Task: Change page margins to "custom numbers left 0.121".
Action: Mouse moved to (84, 142)
Screenshot: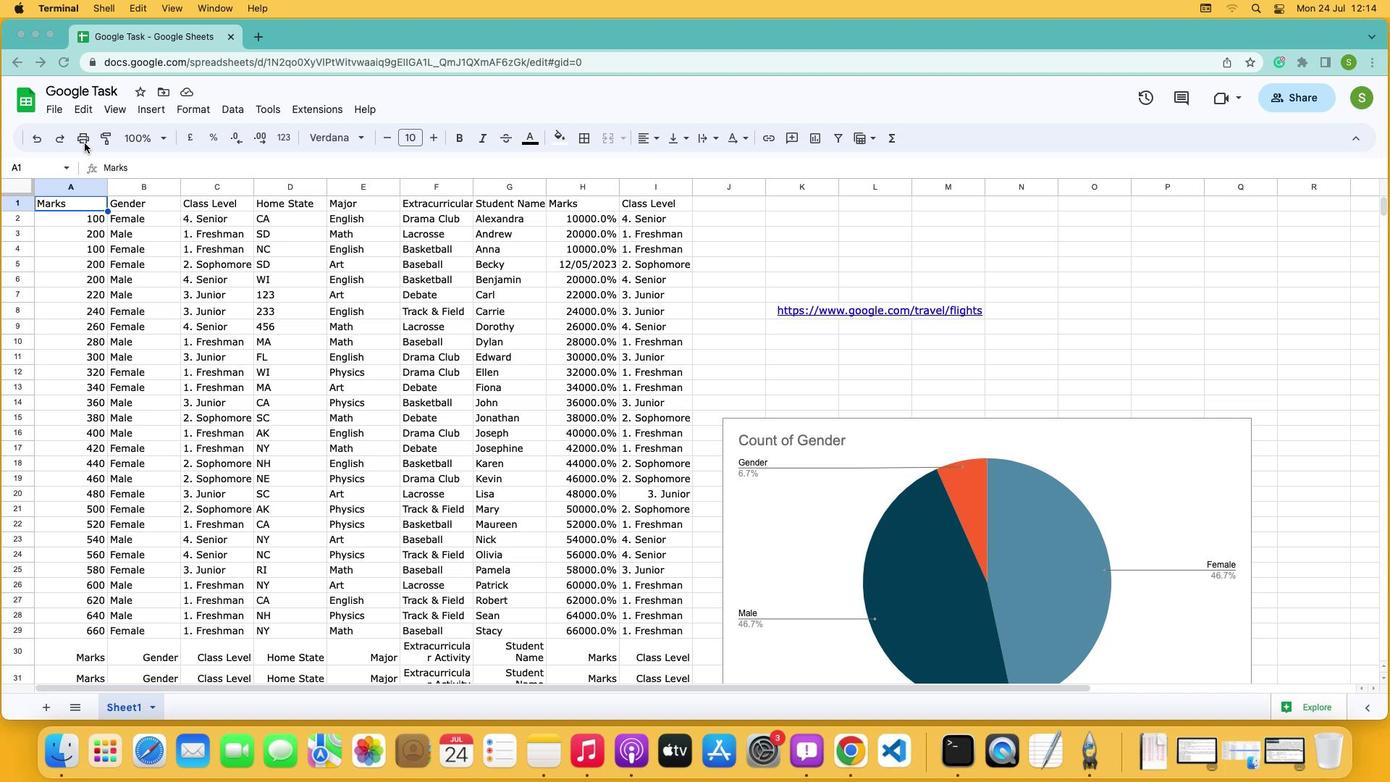 
Action: Mouse pressed left at (84, 142)
Screenshot: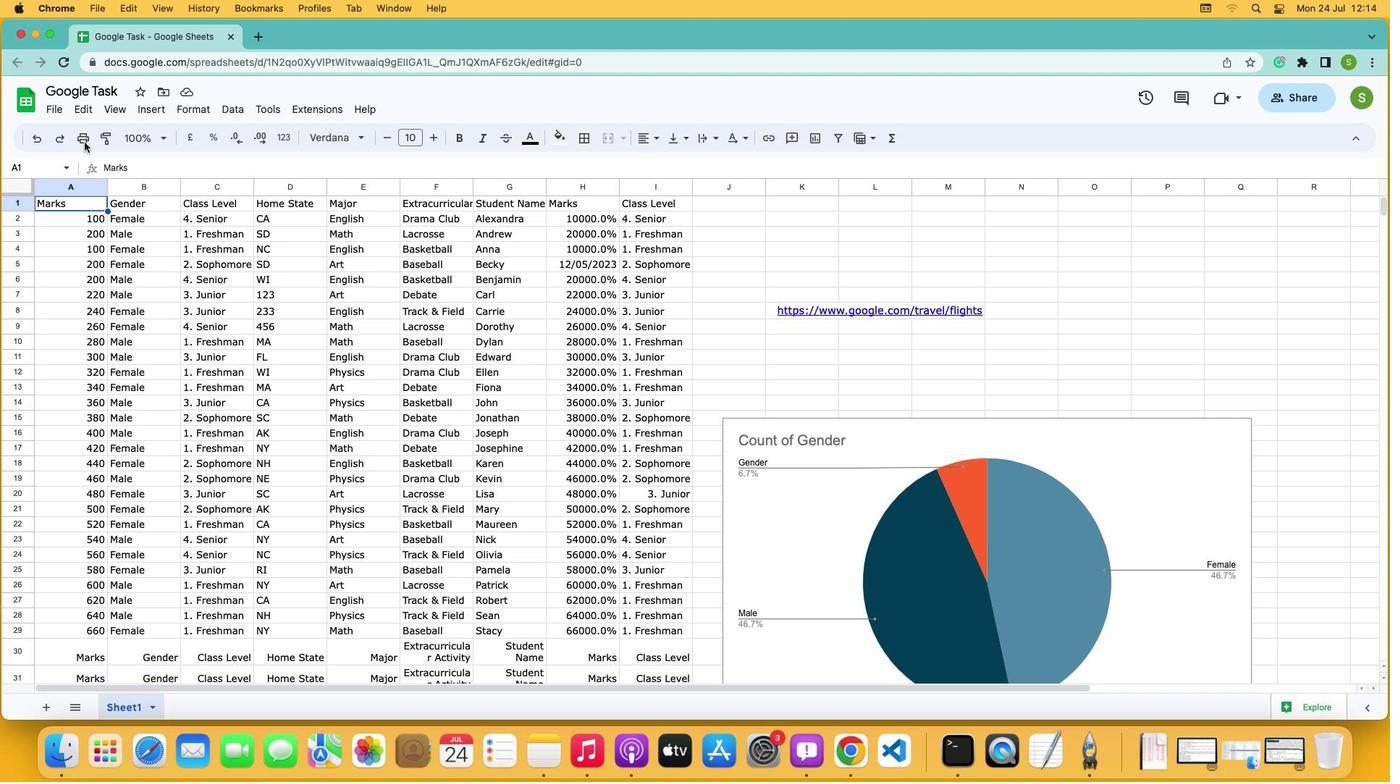 
Action: Mouse moved to (84, 142)
Screenshot: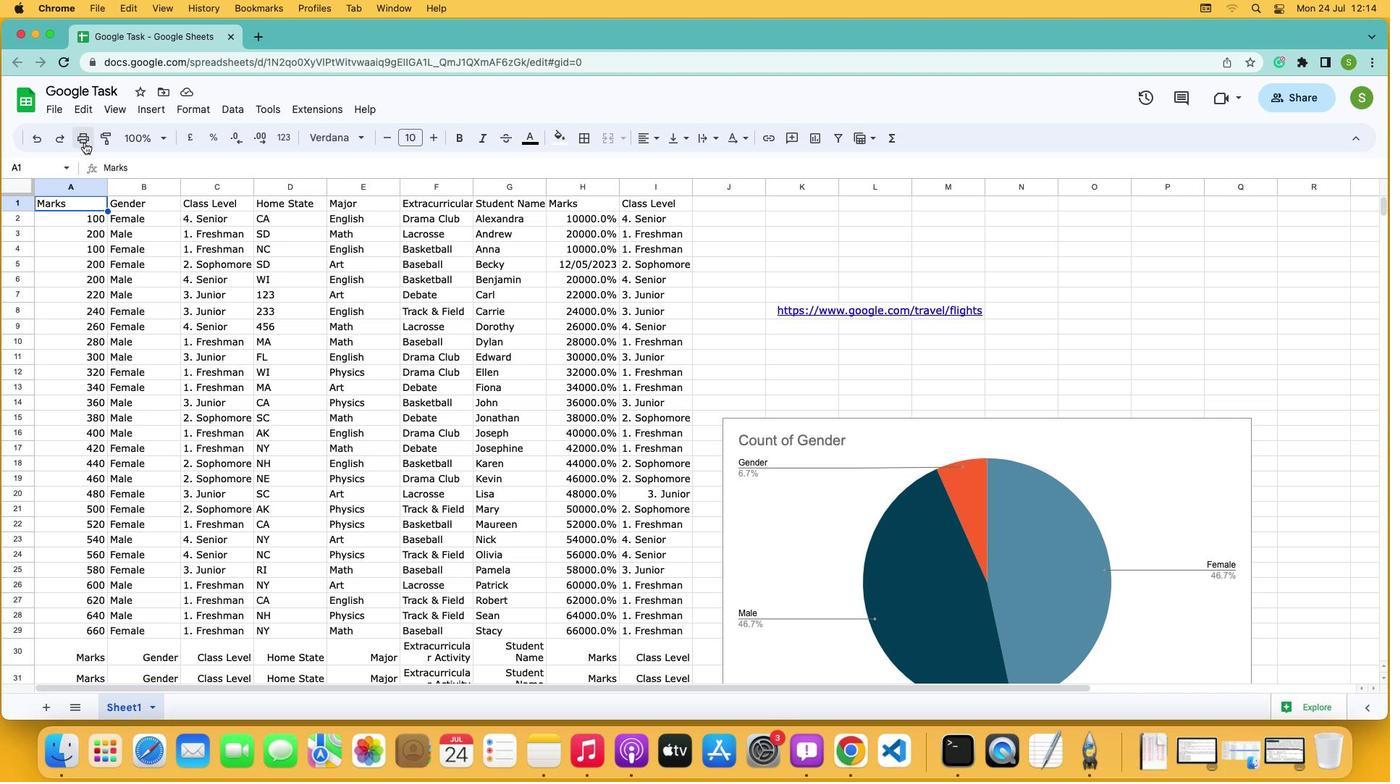 
Action: Mouse pressed left at (84, 142)
Screenshot: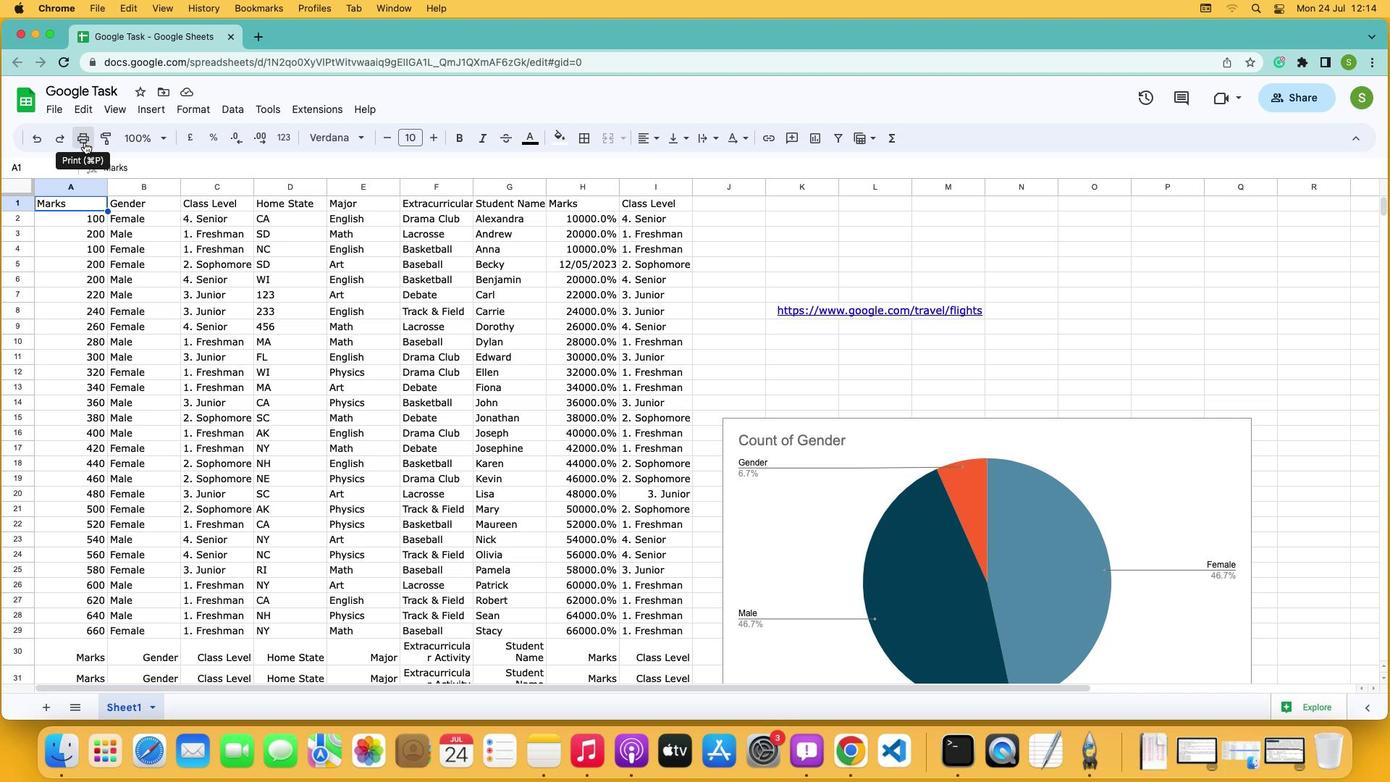 
Action: Mouse moved to (1348, 403)
Screenshot: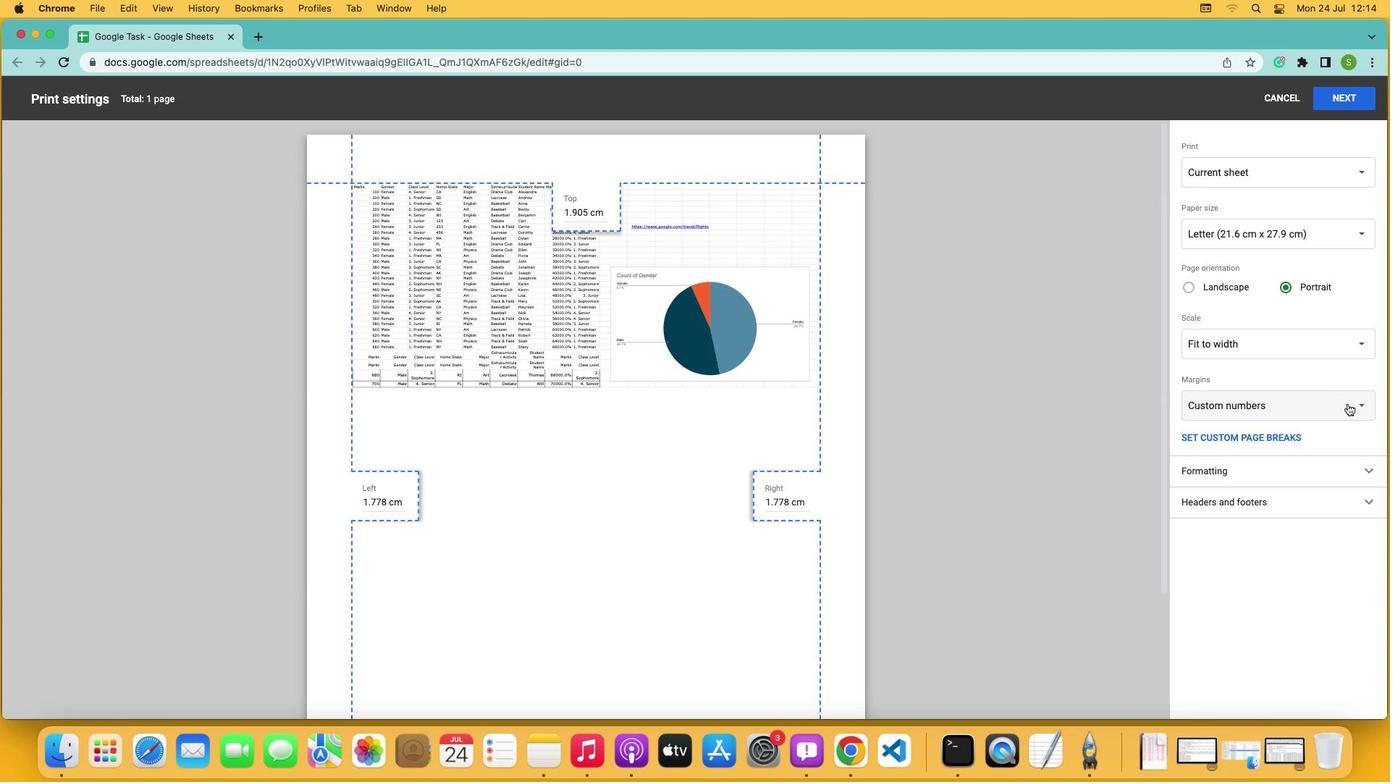 
Action: Mouse pressed left at (1348, 403)
Screenshot: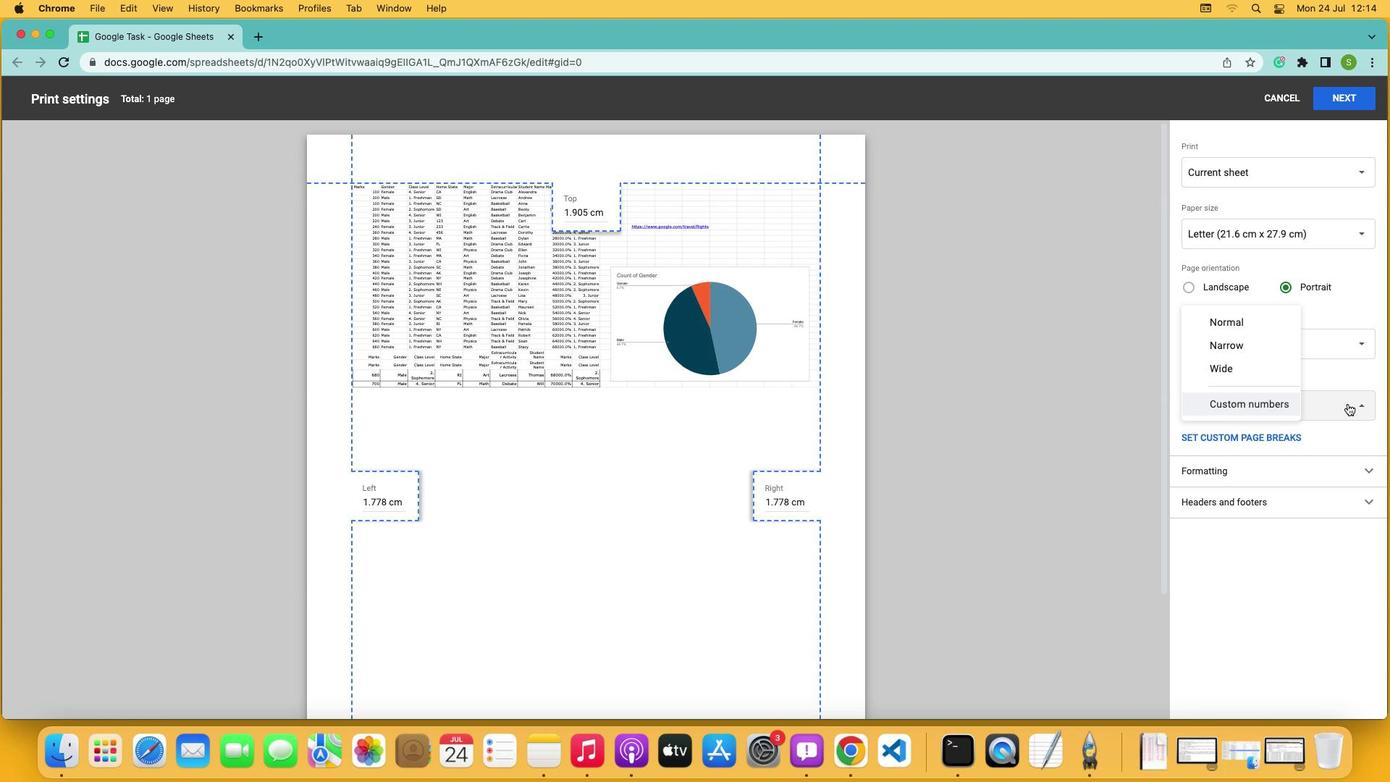 
Action: Mouse moved to (1247, 400)
Screenshot: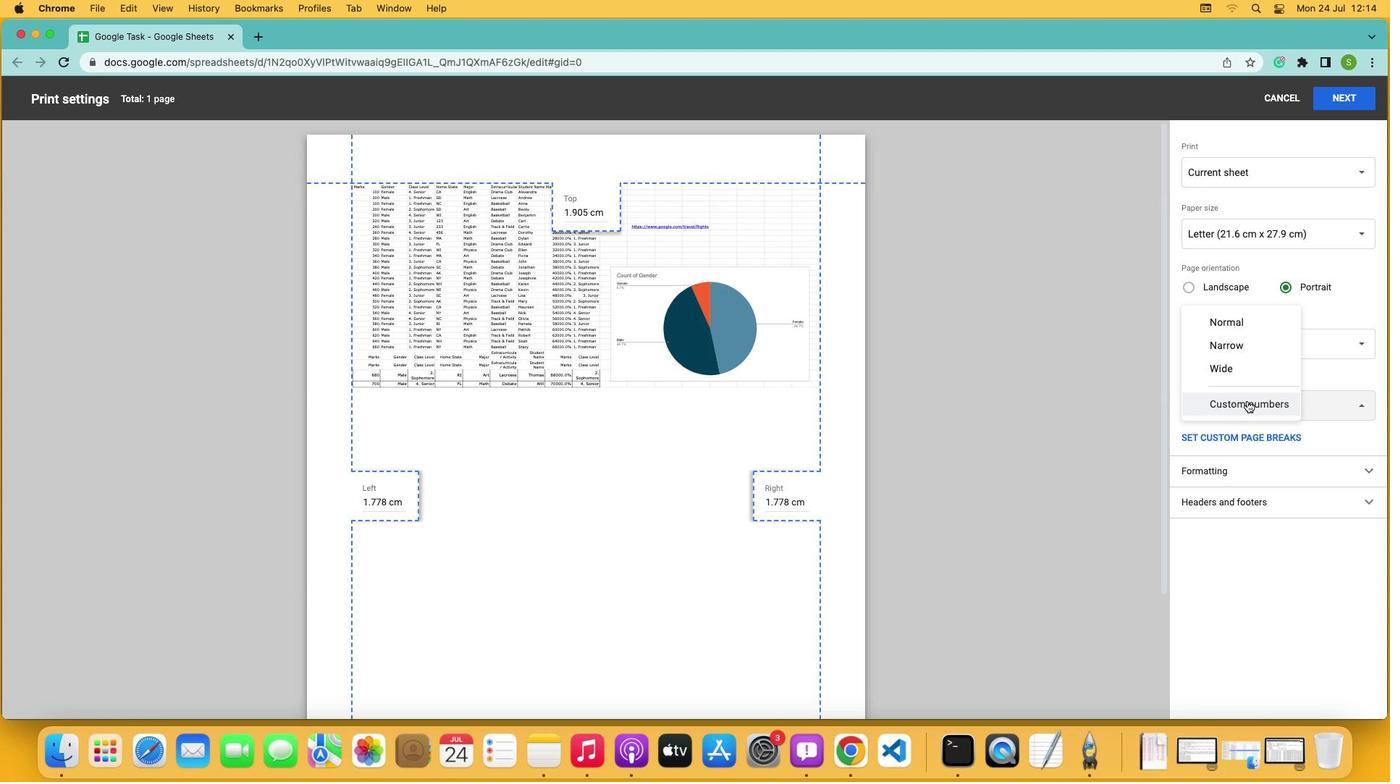 
Action: Mouse pressed left at (1247, 400)
Screenshot: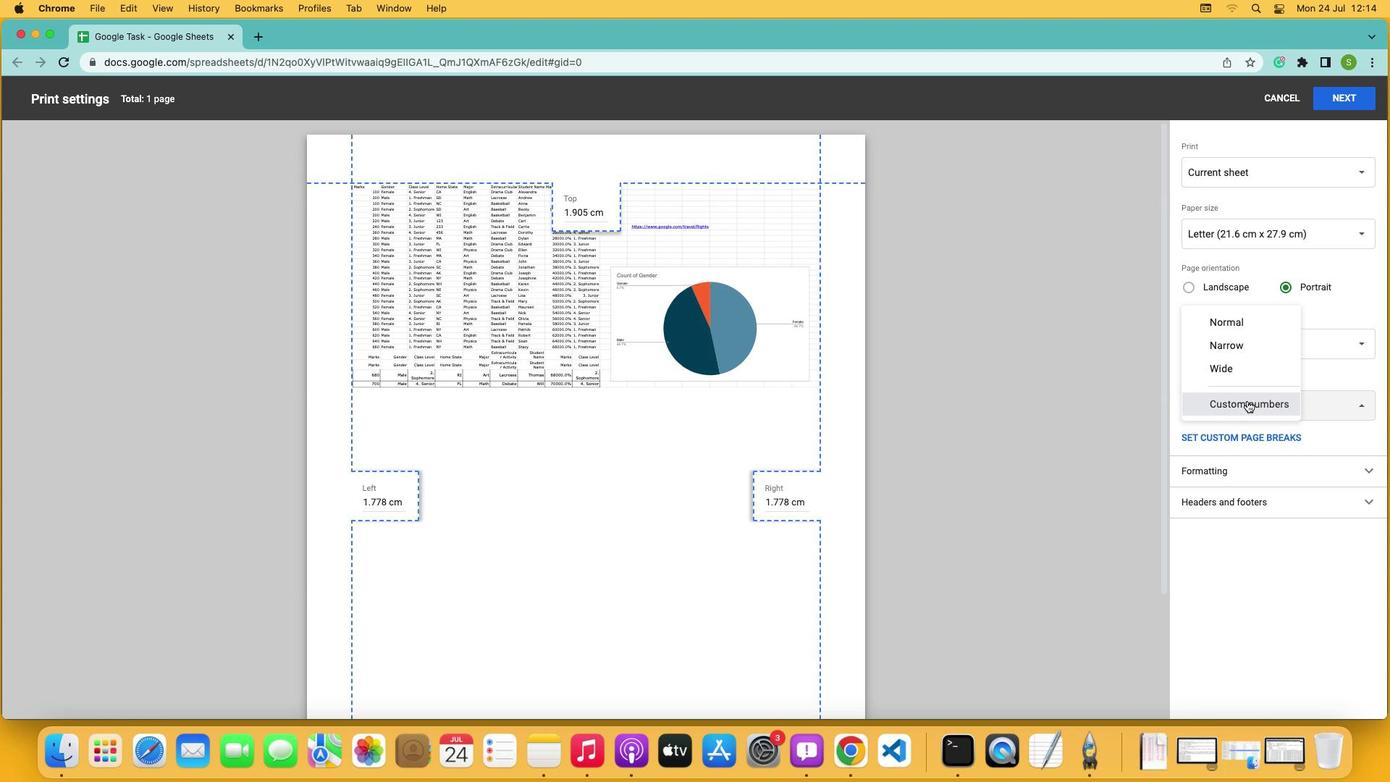 
Action: Mouse moved to (388, 501)
Screenshot: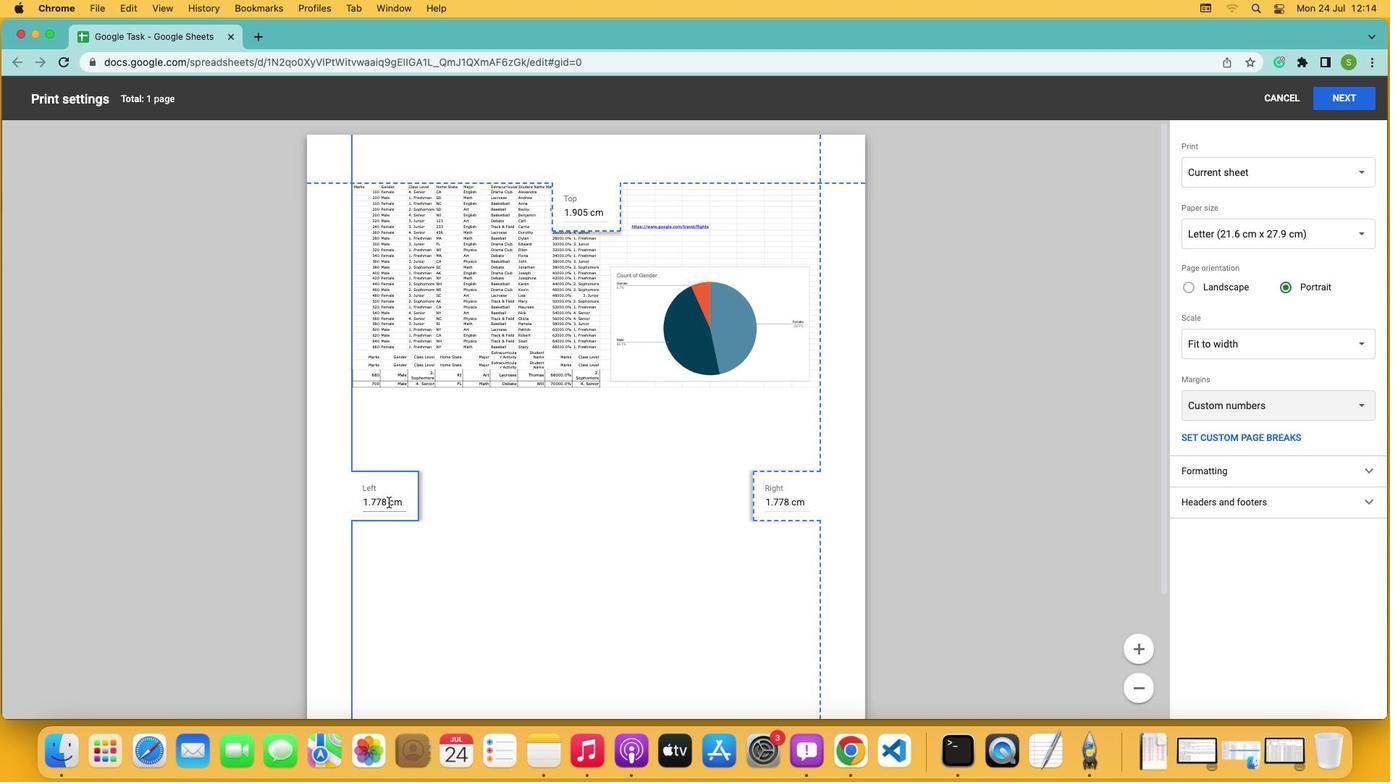 
Action: Mouse pressed left at (388, 501)
Screenshot: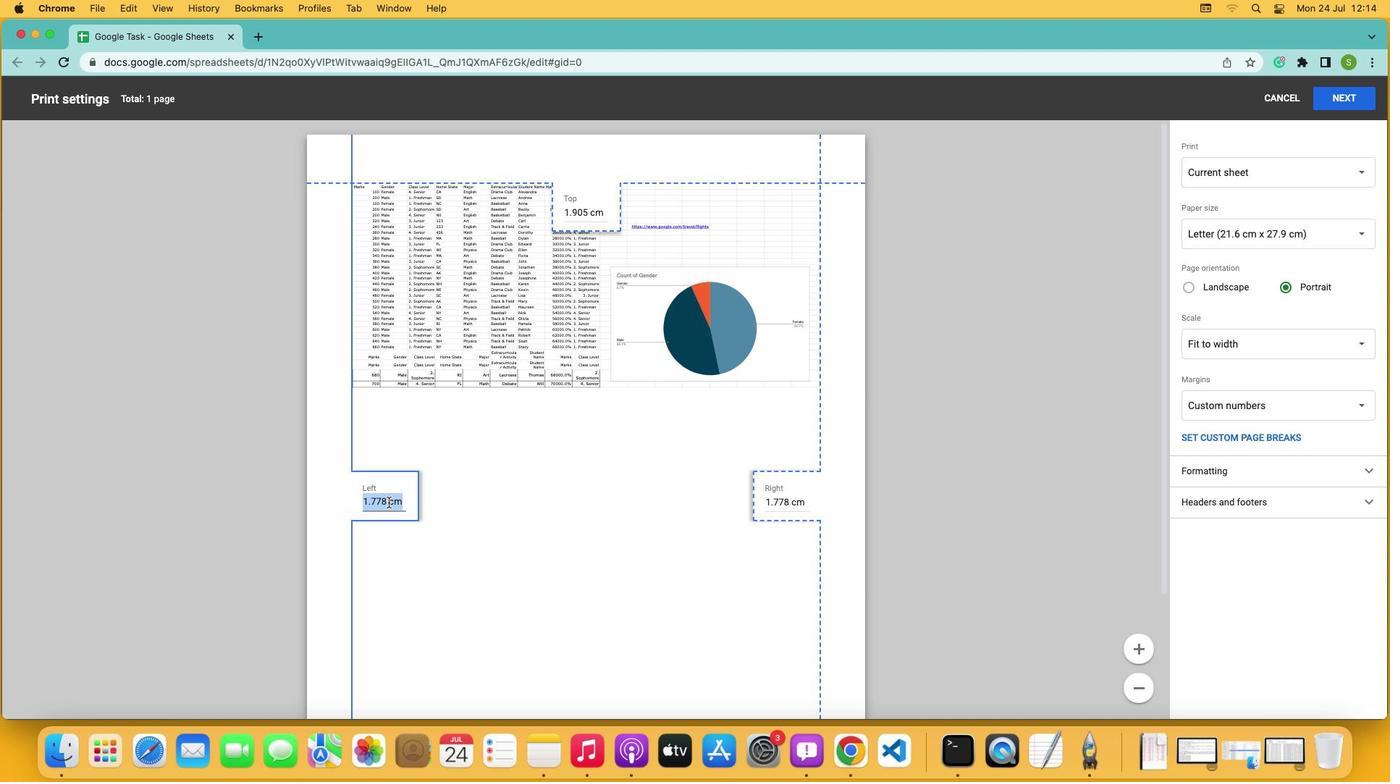 
Action: Mouse moved to (389, 502)
Screenshot: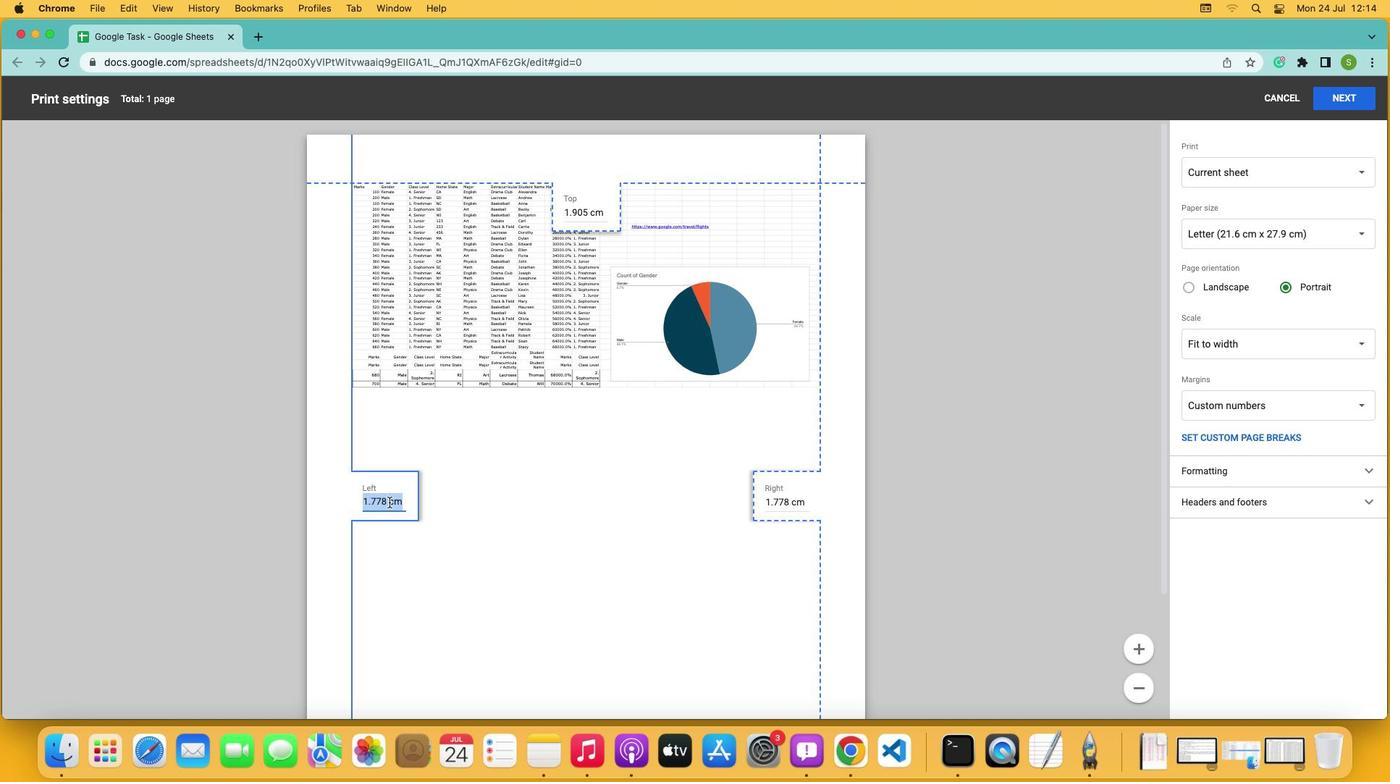 
Action: Key pressed '0''.''1''2''1'
Screenshot: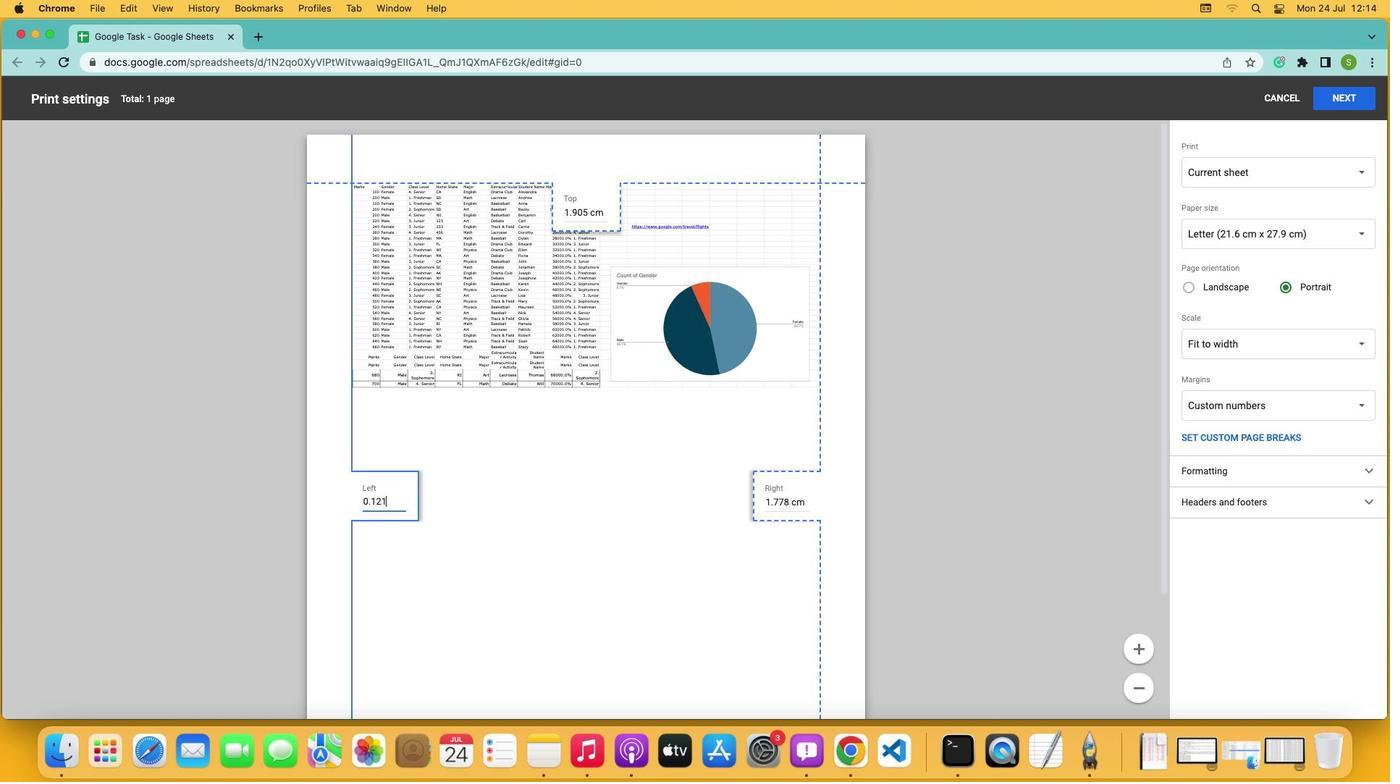 
Action: Mouse moved to (427, 504)
Screenshot: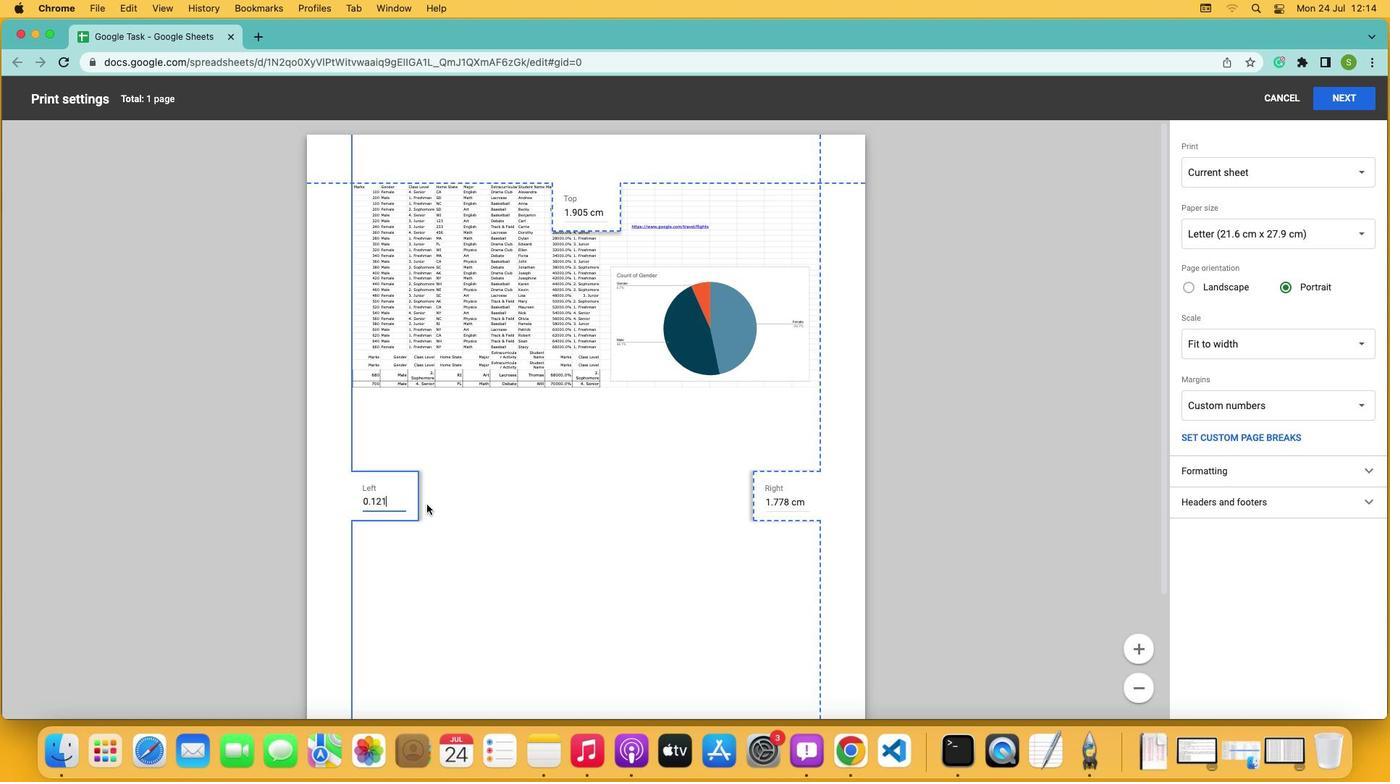 
Action: Key pressed Key.enter
Screenshot: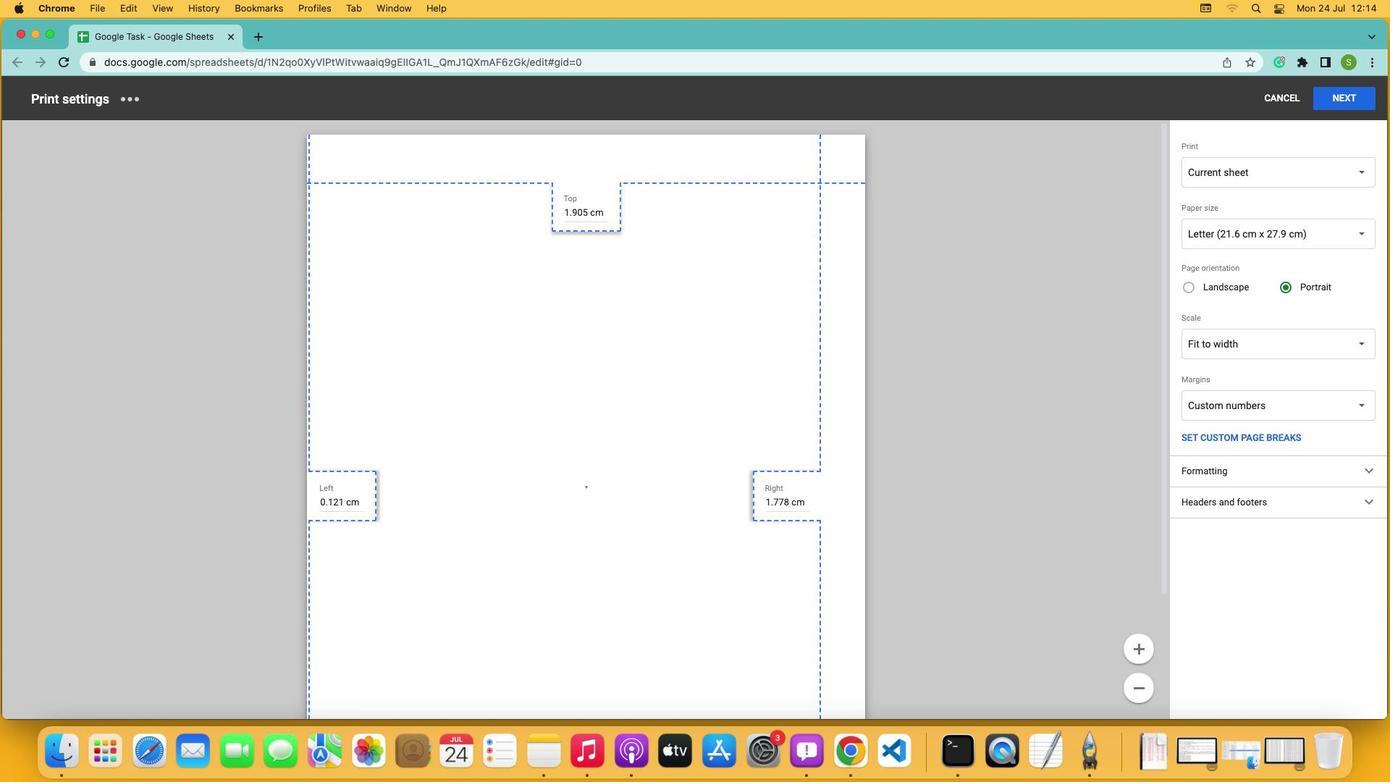 
